 Task: Create in the project TransferLine in Backlog an issue 'Implement a feature for users to track and manage their expenses on a budget', assign it to team member softage.4@softage.net and change the status to IN PROGRESS.
Action: Mouse moved to (177, 48)
Screenshot: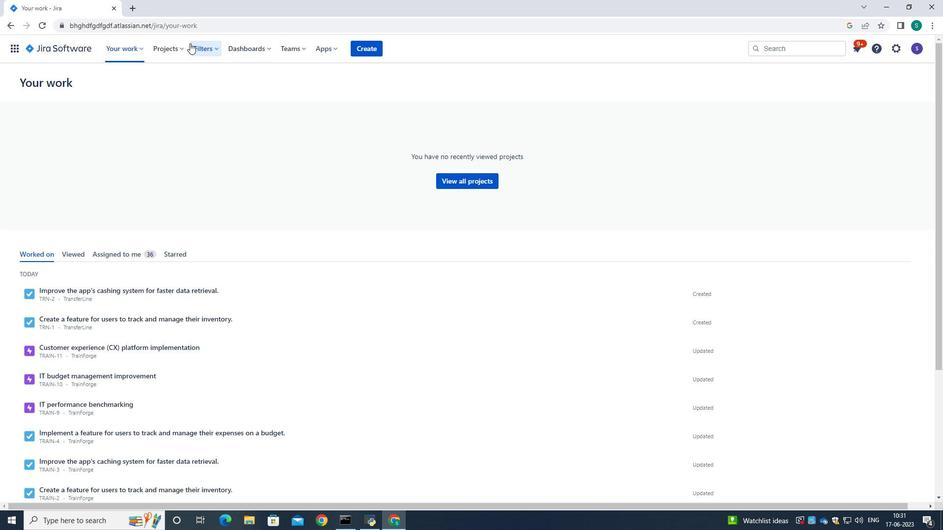 
Action: Mouse pressed left at (177, 48)
Screenshot: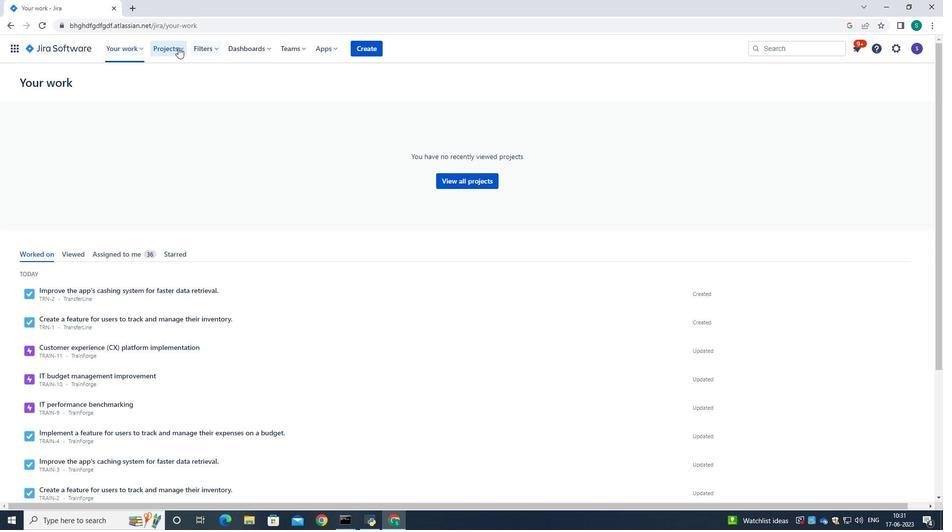 
Action: Mouse moved to (173, 90)
Screenshot: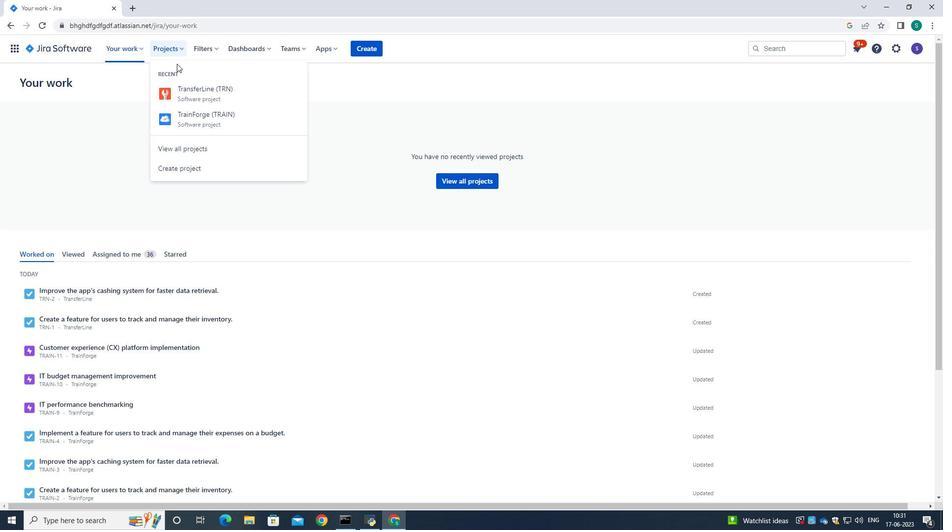 
Action: Mouse pressed left at (173, 90)
Screenshot: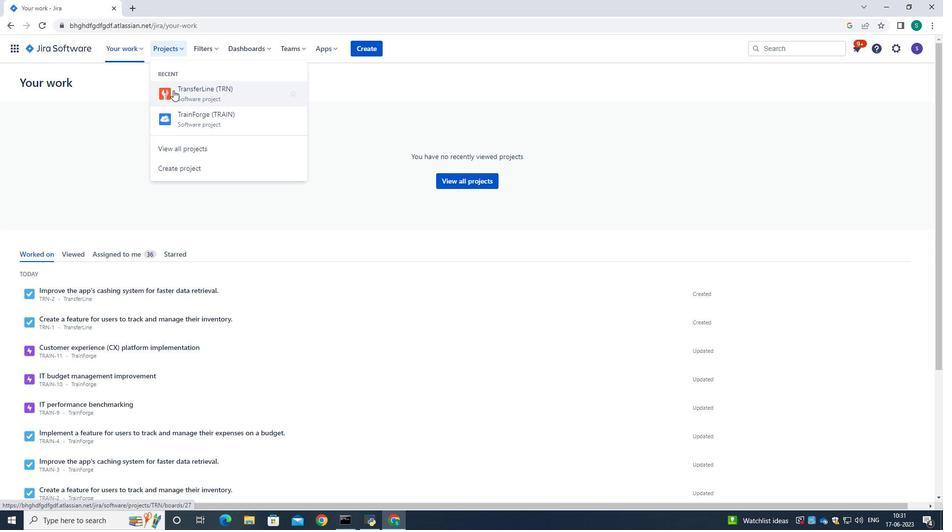 
Action: Mouse moved to (49, 154)
Screenshot: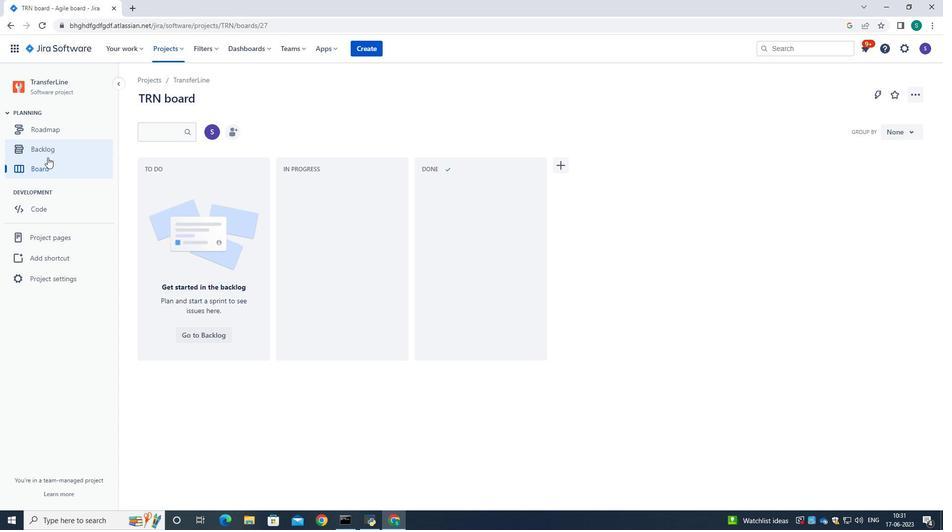 
Action: Mouse pressed left at (49, 154)
Screenshot: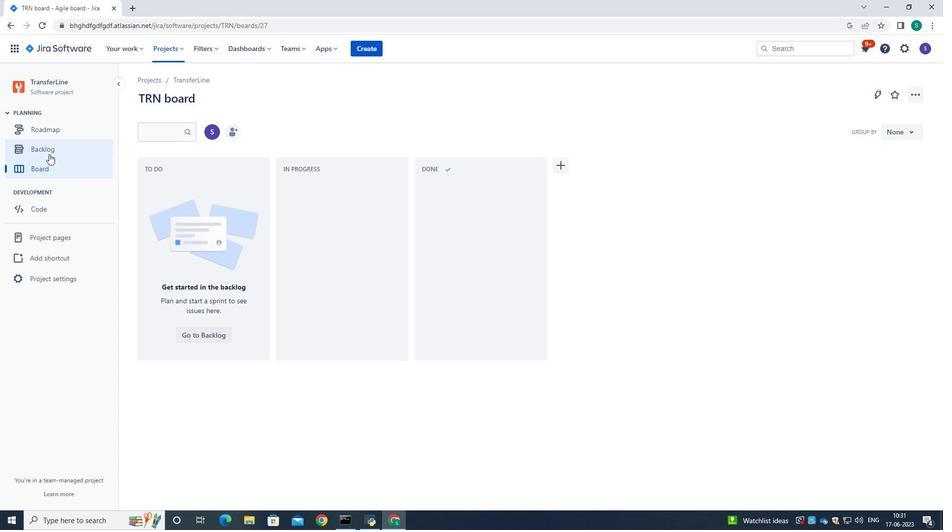
Action: Mouse moved to (300, 221)
Screenshot: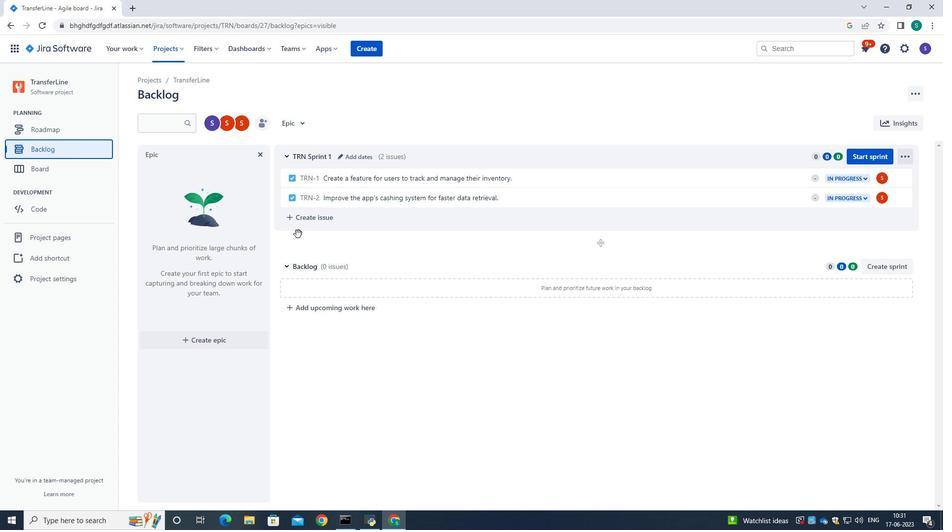 
Action: Mouse pressed left at (300, 221)
Screenshot: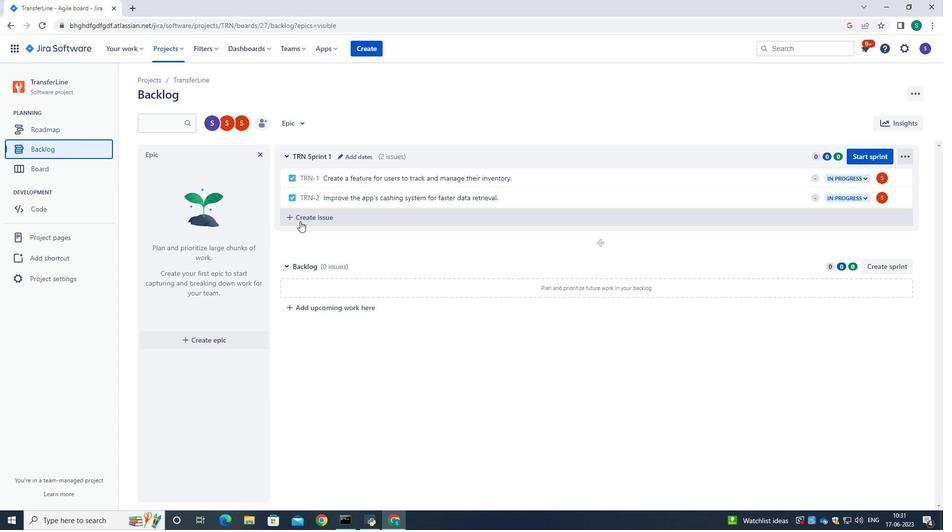 
Action: Mouse moved to (353, 220)
Screenshot: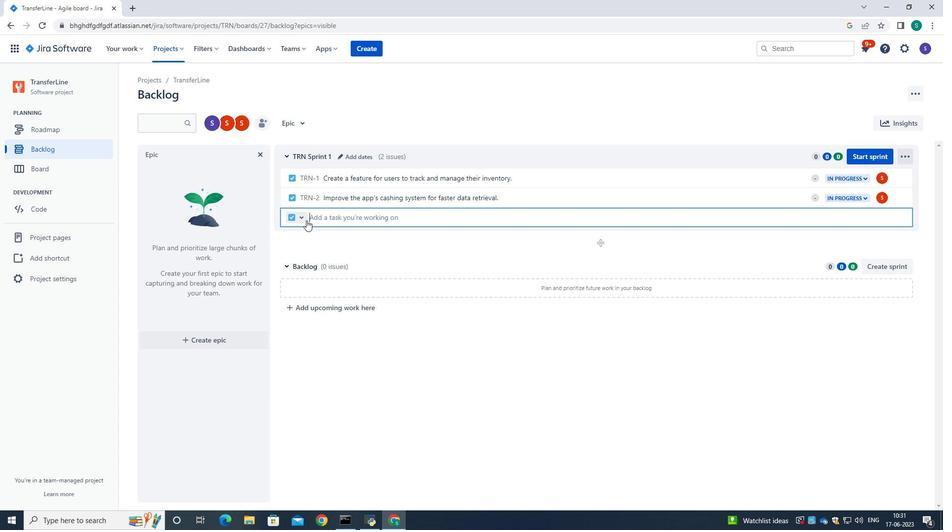 
Action: Mouse pressed left at (353, 220)
Screenshot: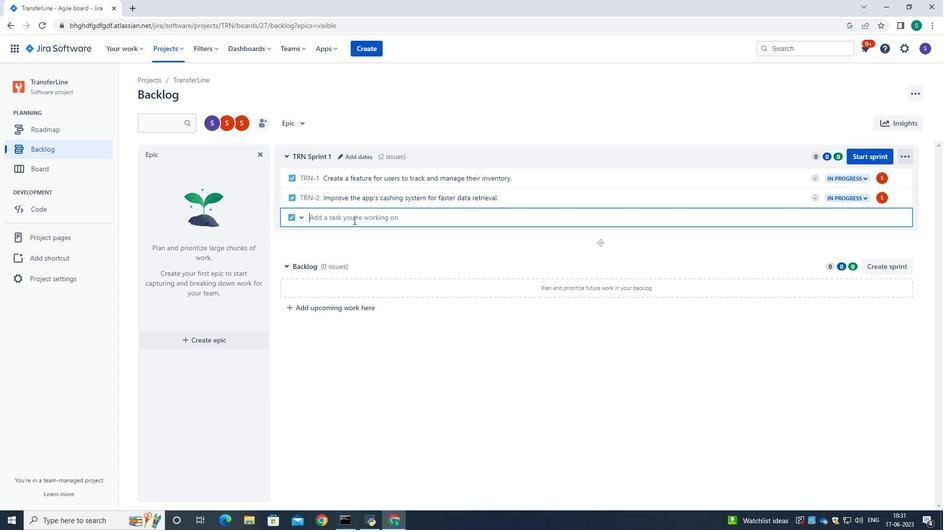 
Action: Key pressed <Key.caps_lock>I<Key.caps_lock>mplement<Key.space>a<Key.space>feature<Key.space>for<Key.space>users<Key.space>to<Key.space>tracj<Key.backspace>k<Key.space>and<Key.space>manage<Key.space>their<Key.space>expenses<Key.space>on<Key.space>a<Key.space>budger<Key.backspace>t.<Key.enter>
Screenshot: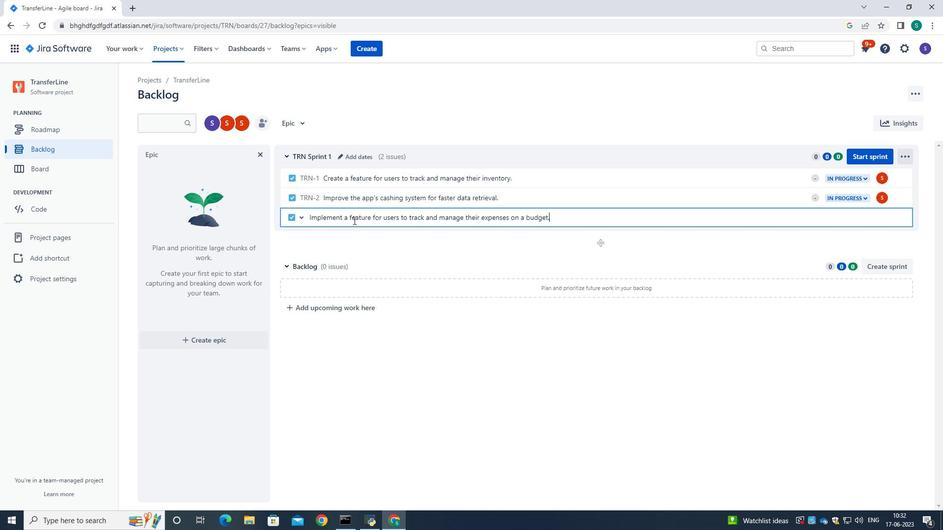 
Action: Mouse moved to (882, 217)
Screenshot: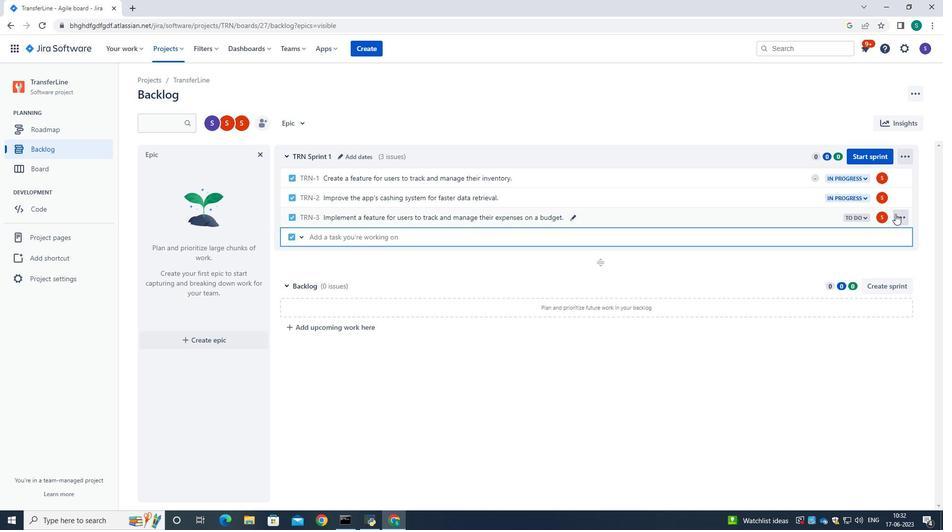 
Action: Mouse pressed left at (882, 217)
Screenshot: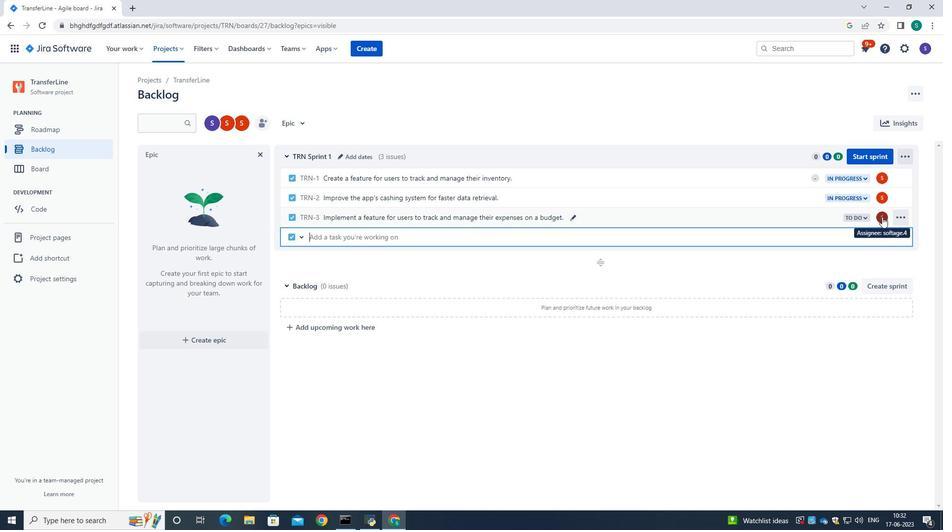 
Action: Mouse moved to (820, 234)
Screenshot: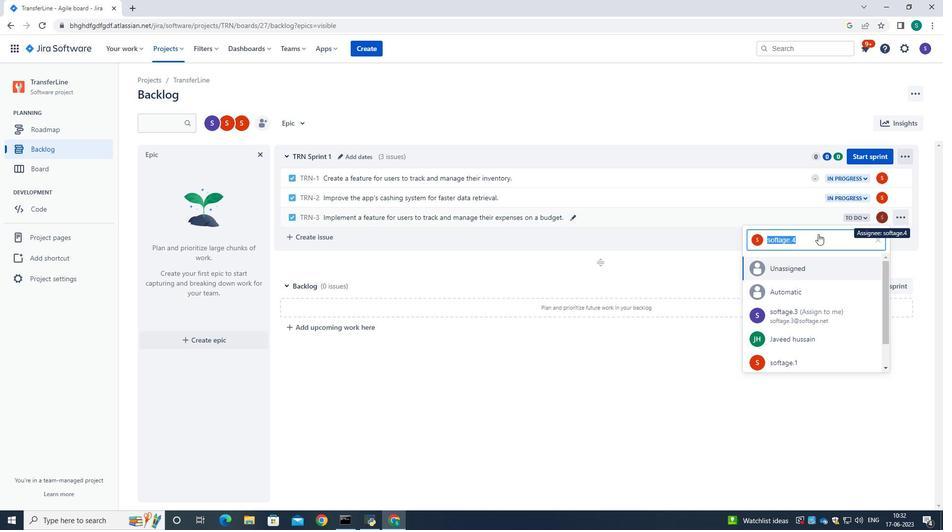 
Action: Key pressed softage.4<Key.shift>@softage.net
Screenshot: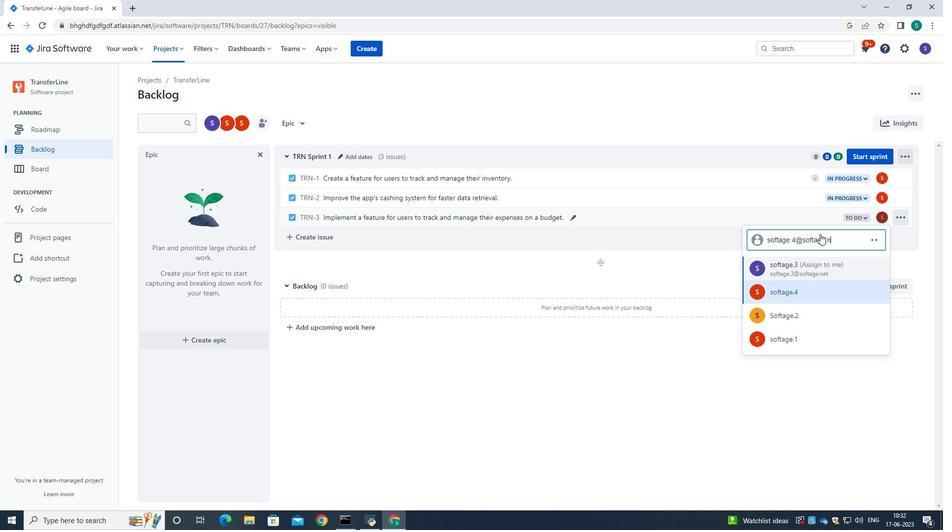 
Action: Mouse moved to (815, 272)
Screenshot: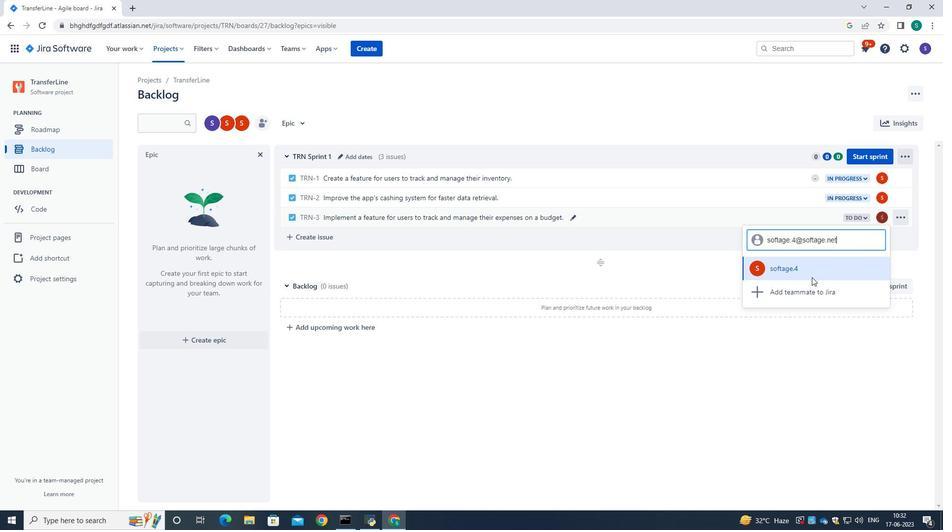
Action: Mouse pressed left at (815, 272)
Screenshot: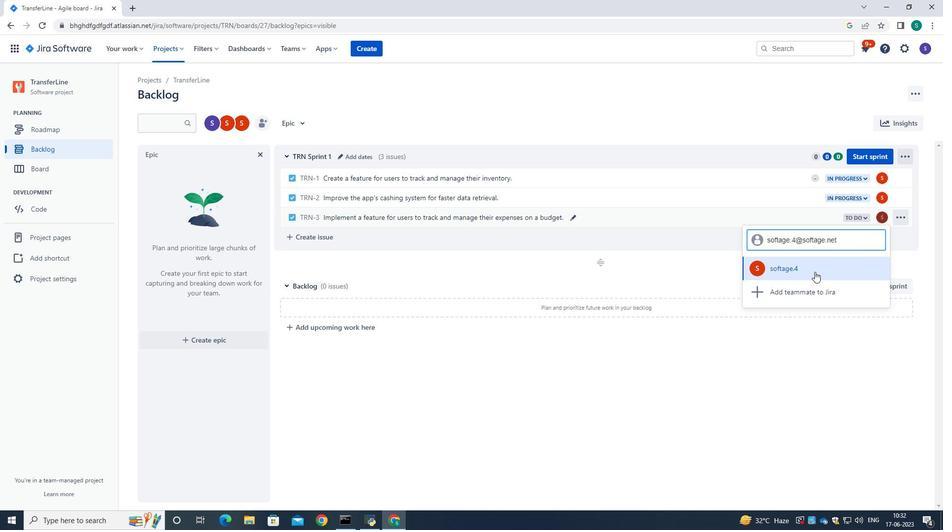 
Action: Mouse moved to (863, 217)
Screenshot: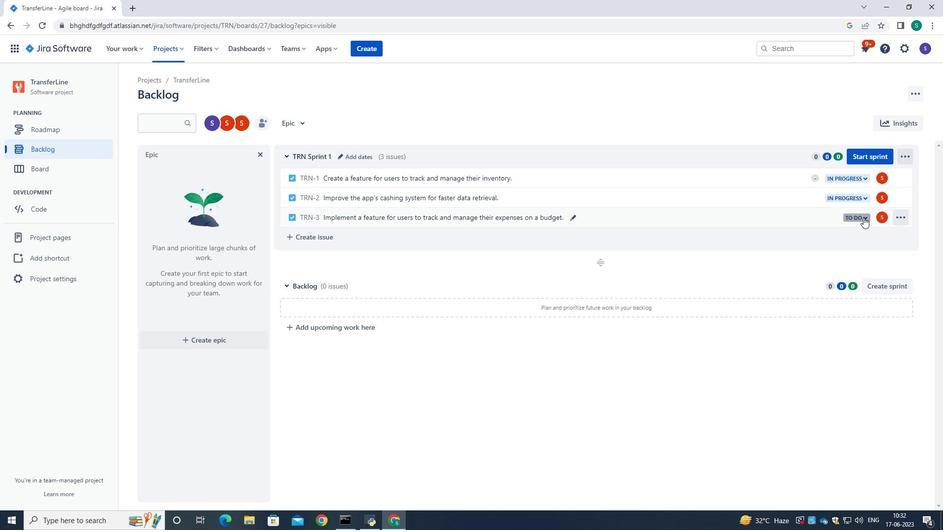 
Action: Mouse pressed left at (863, 217)
Screenshot: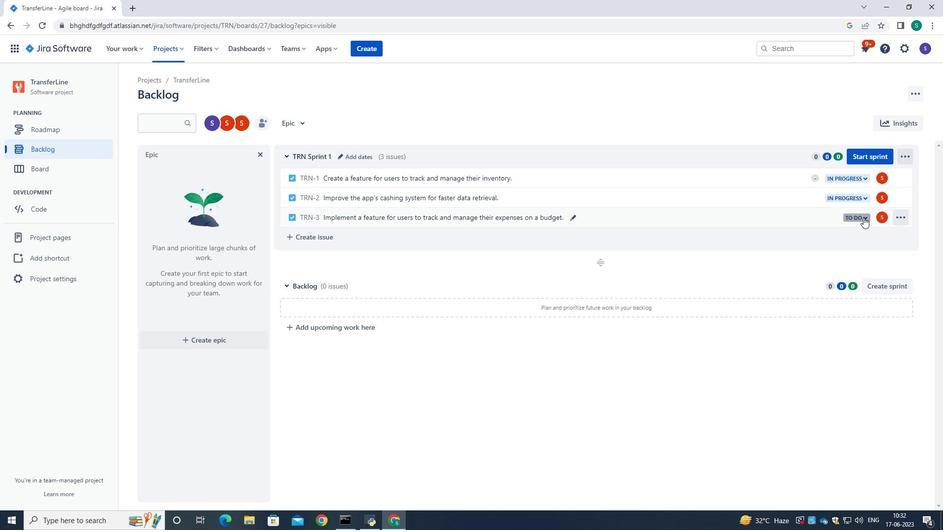 
Action: Mouse moved to (830, 237)
Screenshot: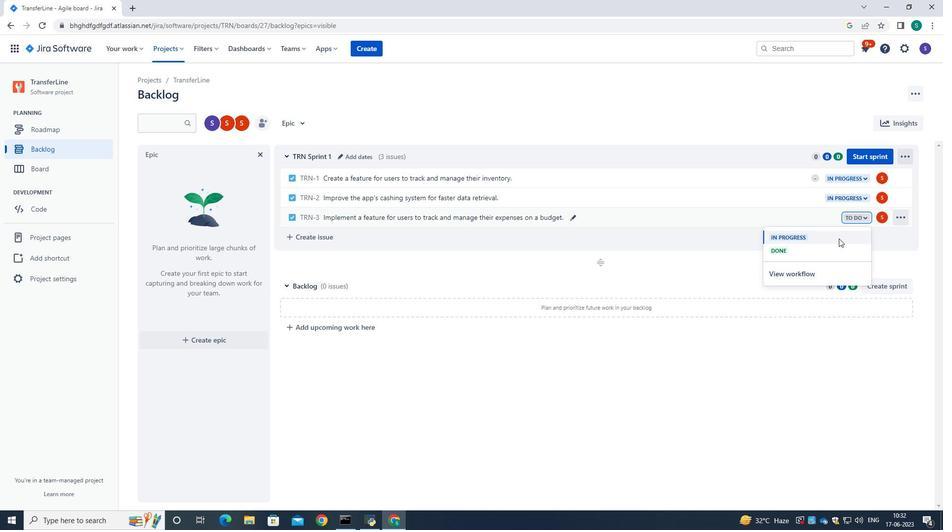 
Action: Mouse pressed left at (830, 237)
Screenshot: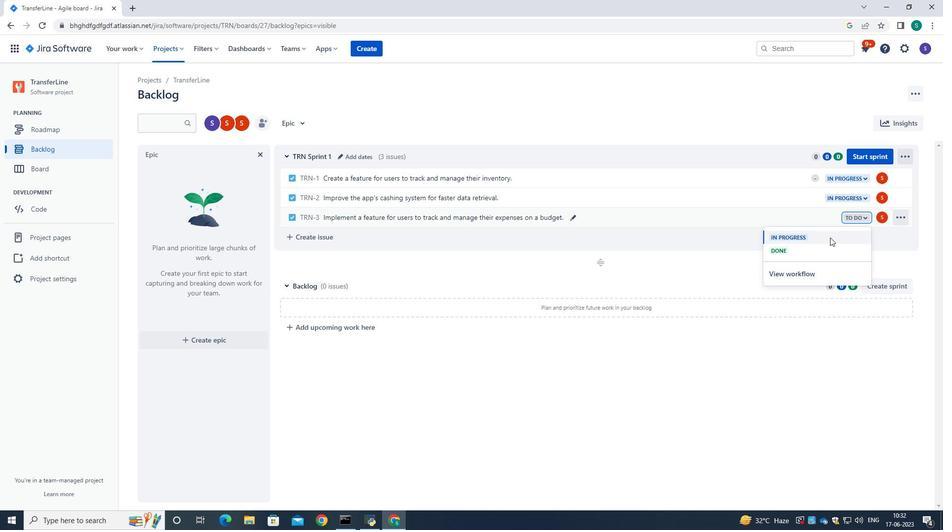 
Action: Mouse moved to (906, 271)
Screenshot: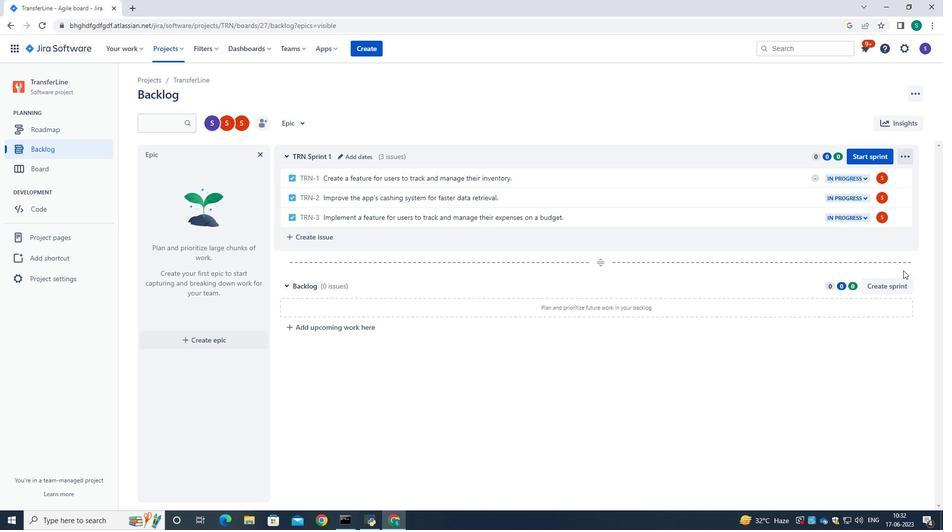 
